 Task: Create New Employee with Employee Name: Douglas Martin, Address Line1: 984 Poplar St., Address Line2: Crofton, Address Line3:  MD 21114, Cell Number: 204-362-4243
Action: Mouse moved to (161, 81)
Screenshot: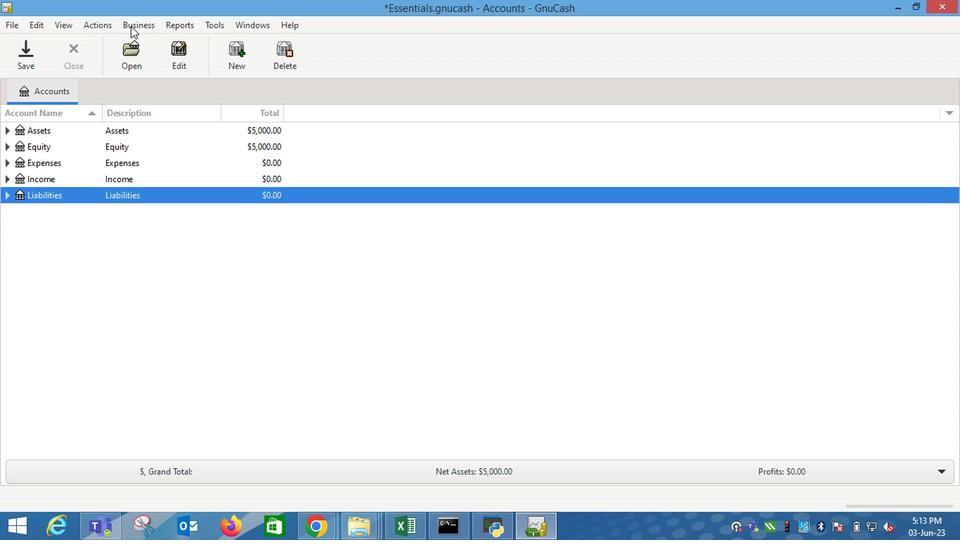 
Action: Mouse pressed left at (161, 81)
Screenshot: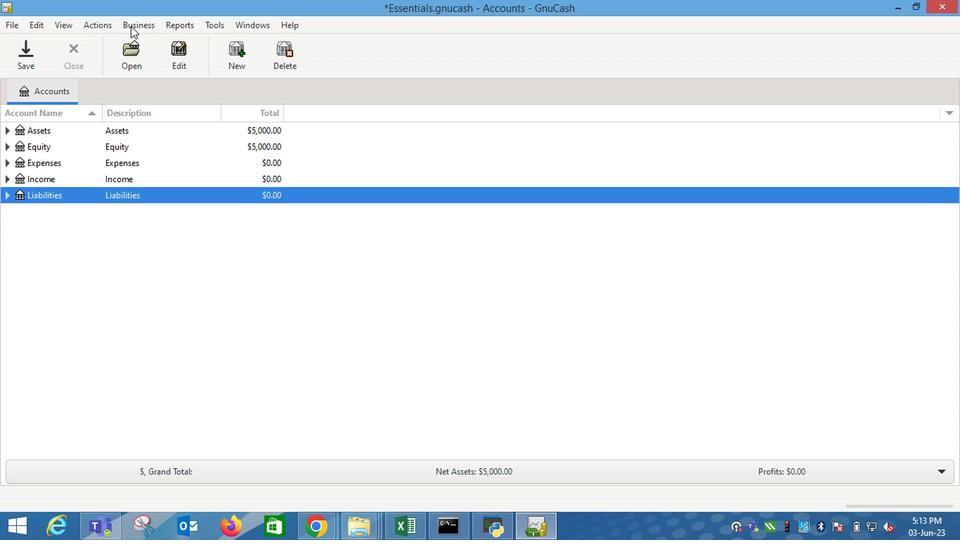 
Action: Mouse moved to (282, 137)
Screenshot: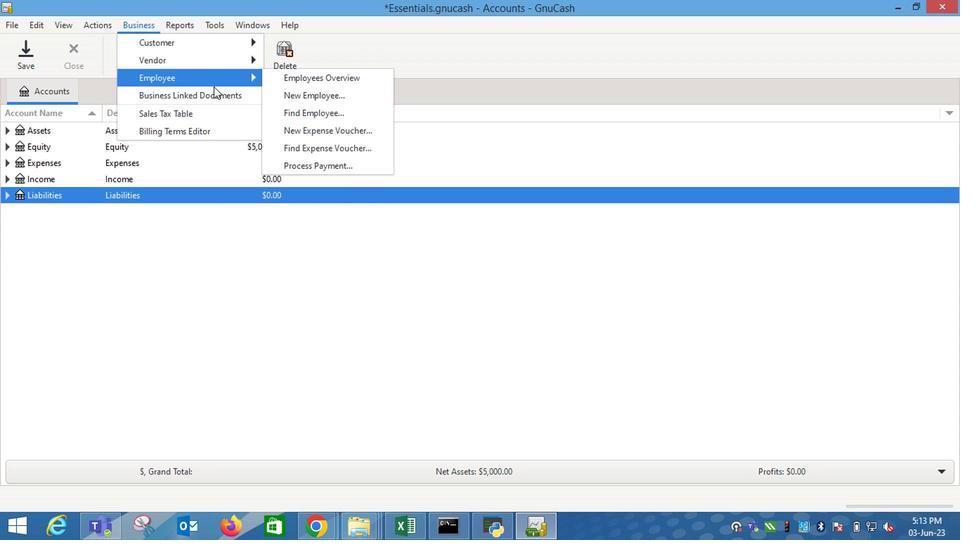 
Action: Mouse pressed left at (282, 137)
Screenshot: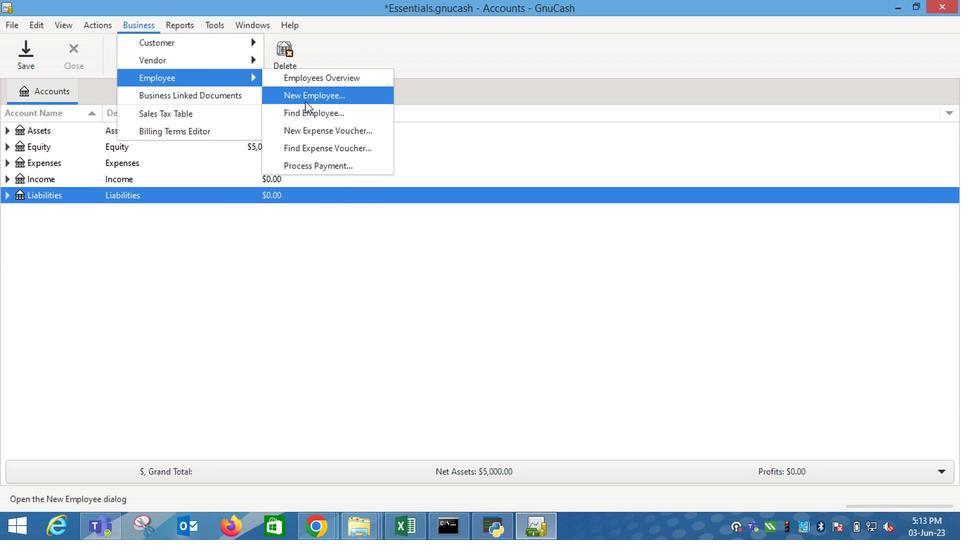 
Action: Mouse moved to (383, 231)
Screenshot: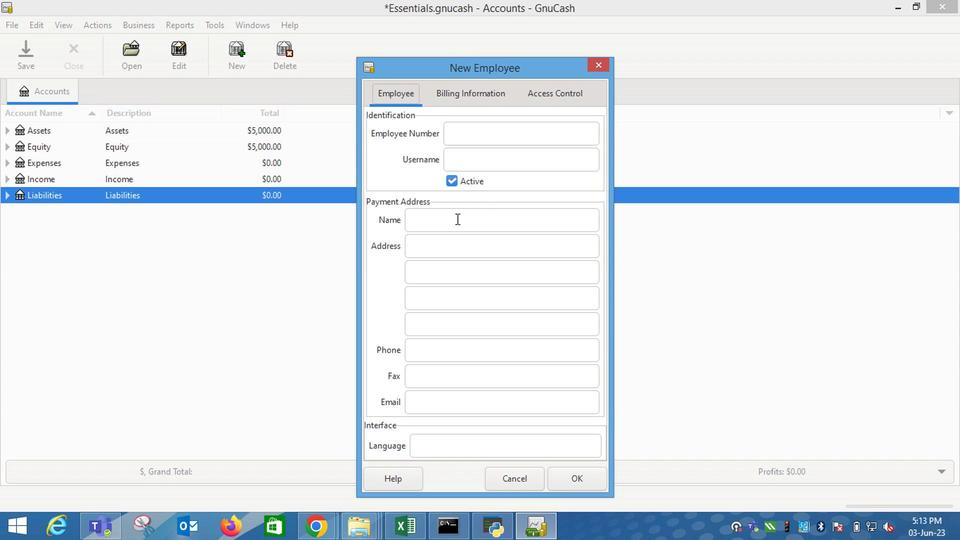 
Action: Mouse pressed left at (383, 231)
Screenshot: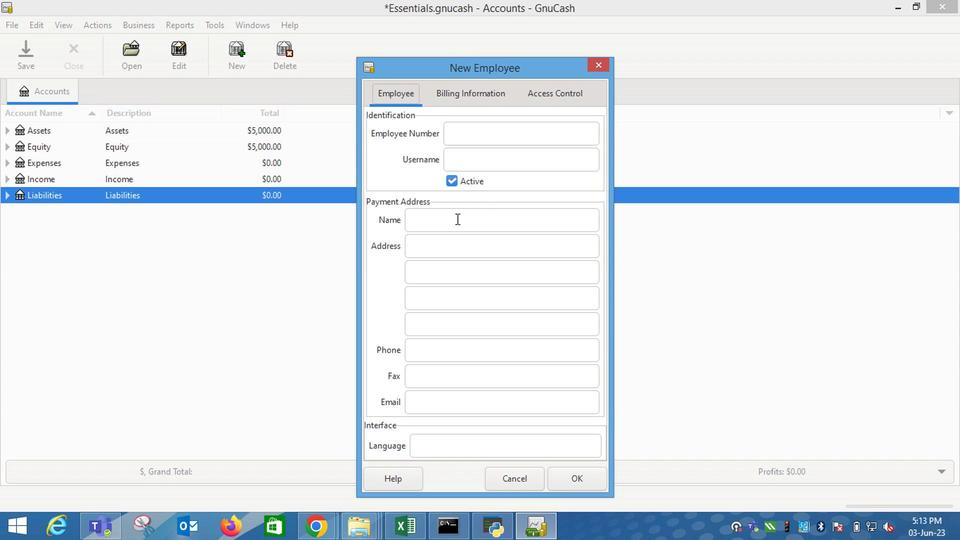 
Action: Mouse moved to (386, 226)
Screenshot: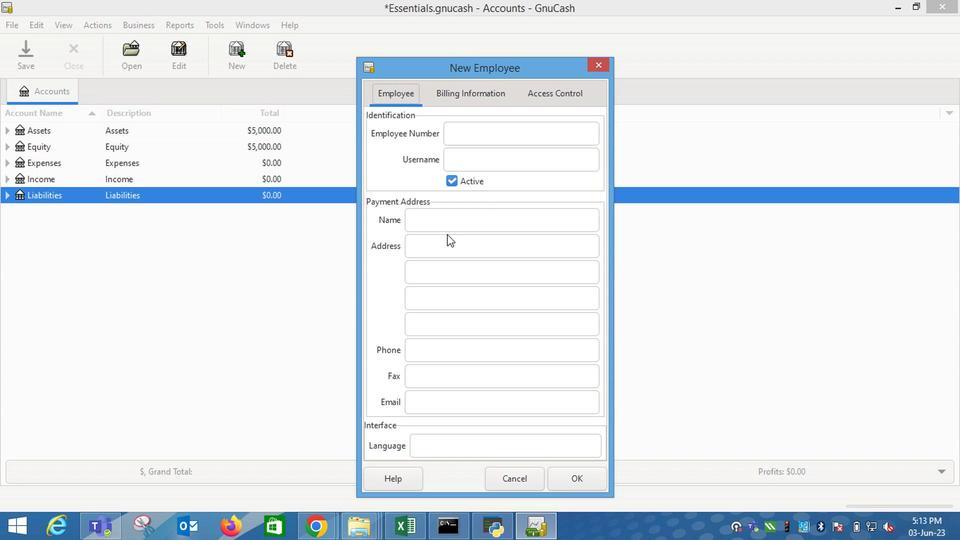 
Action: Mouse pressed left at (386, 226)
Screenshot: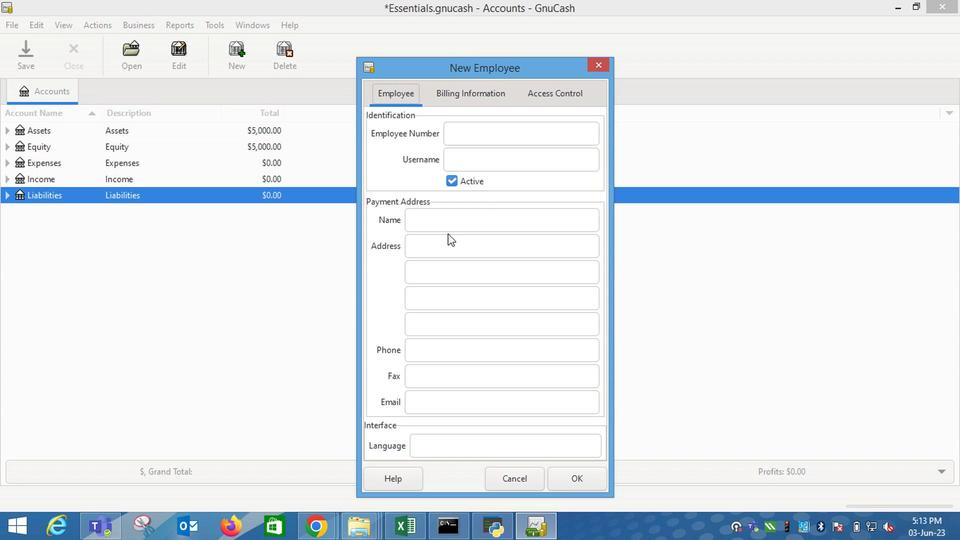 
Action: Mouse moved to (670, 273)
Screenshot: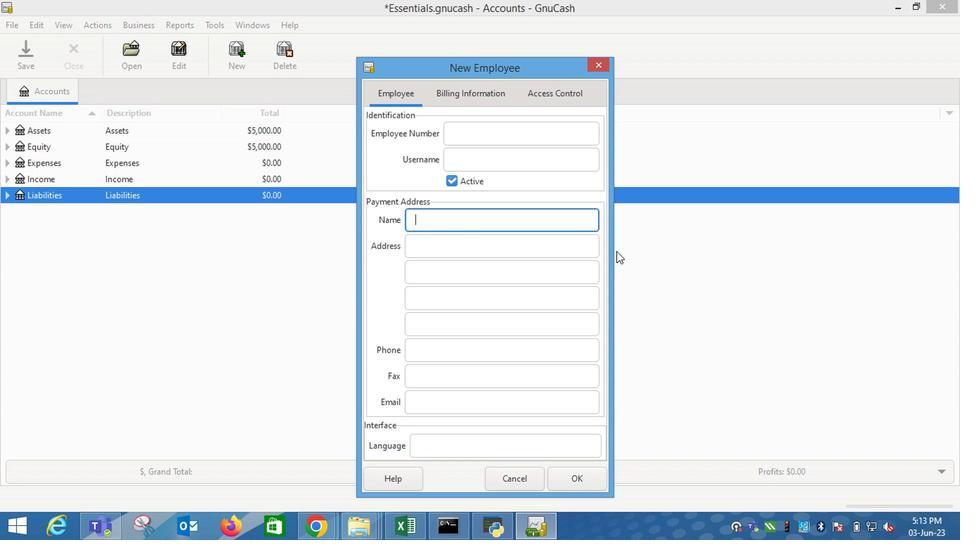 
Action: Key pressed <Key.shift_r>Douglas<Key.space><Key.shift_r>Martn<Key.backspace>in<Key.tab>984<Key.space><Key.shift_r>Poplar<Key.space><Key.shift_r><Key.shift_r><Key.shift_r><Key.shift_r>St.<Key.tab><Key.shift_r>Crofton<Key.tab><Key.shift_r>MD<Key.space>21114<Key.tab><Key.tab>204-362-4243
Screenshot: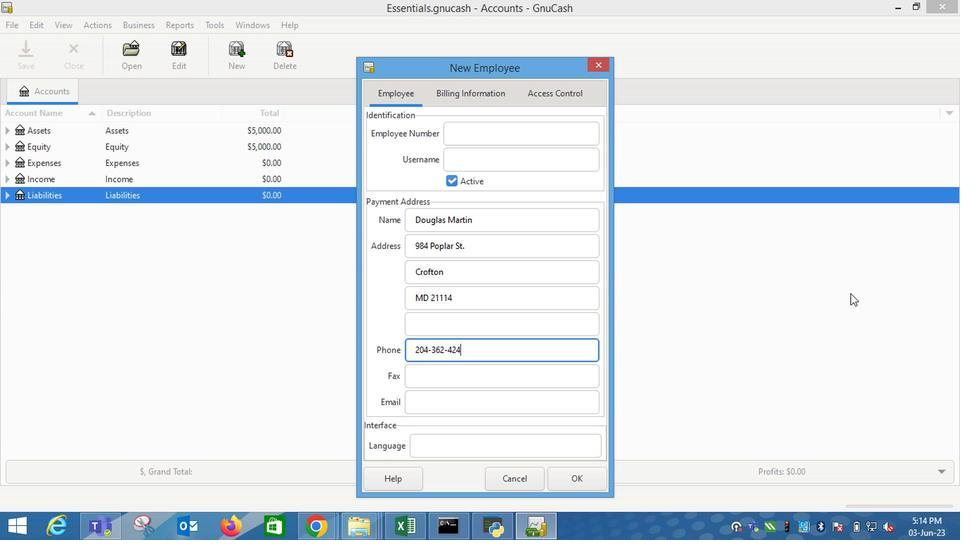 
Action: Mouse moved to (383, 128)
Screenshot: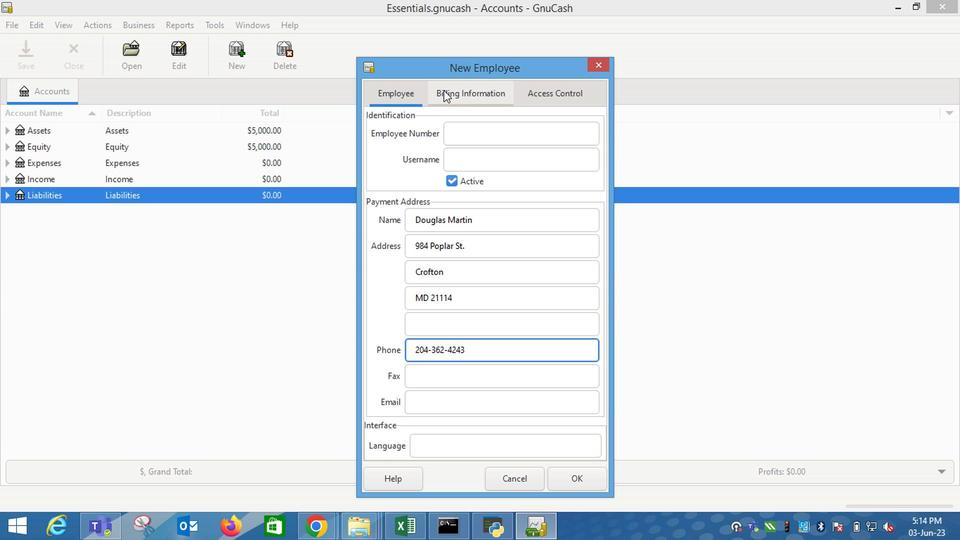 
Action: Mouse pressed left at (383, 128)
Screenshot: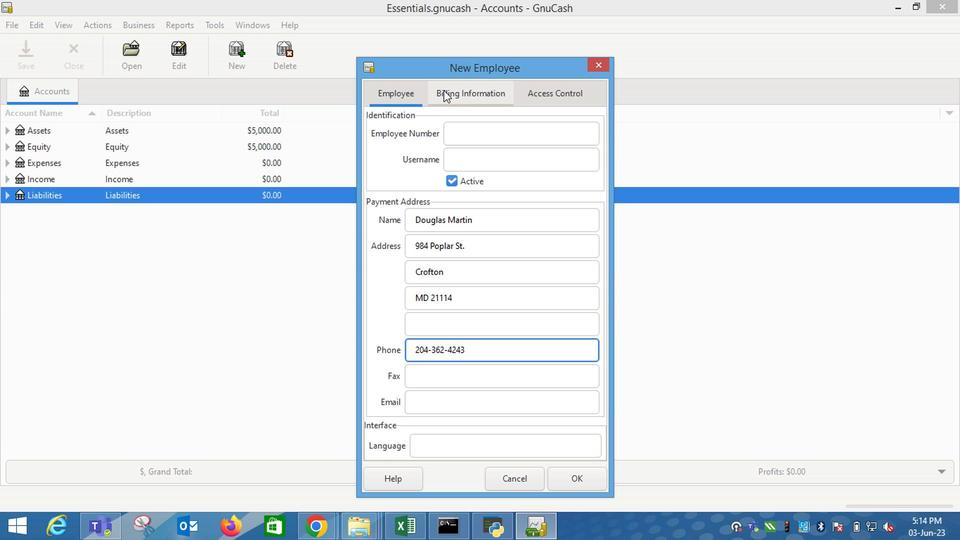 
Action: Mouse moved to (487, 401)
Screenshot: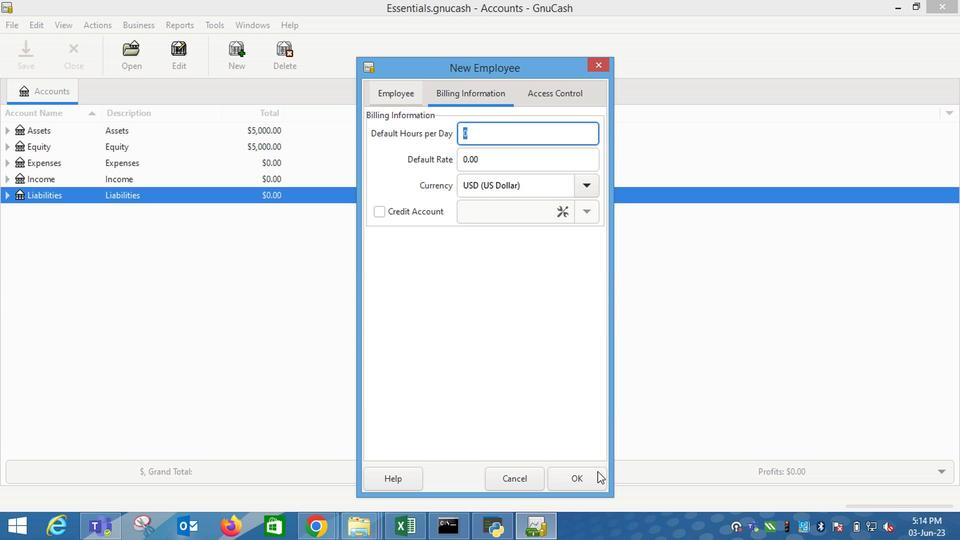 
Action: Mouse pressed left at (487, 401)
Screenshot: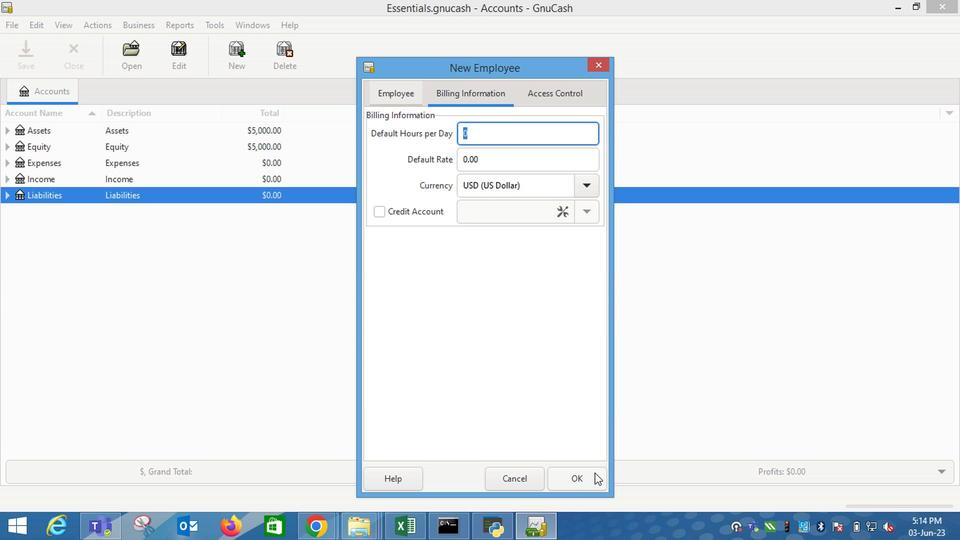 
Action: Mouse moved to (484, 402)
Screenshot: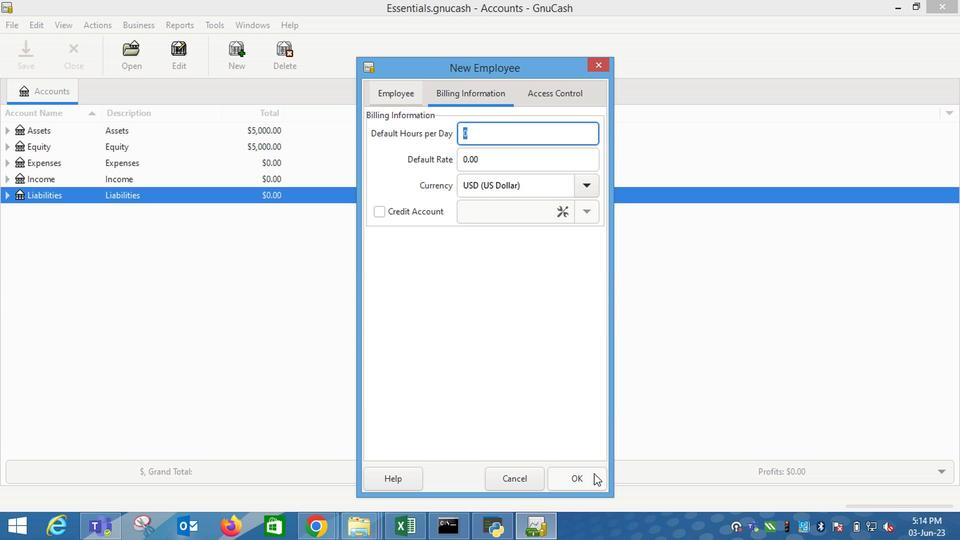 
